 Task: Look for vegan products in the category "Dental Care".
Action: Mouse moved to (253, 121)
Screenshot: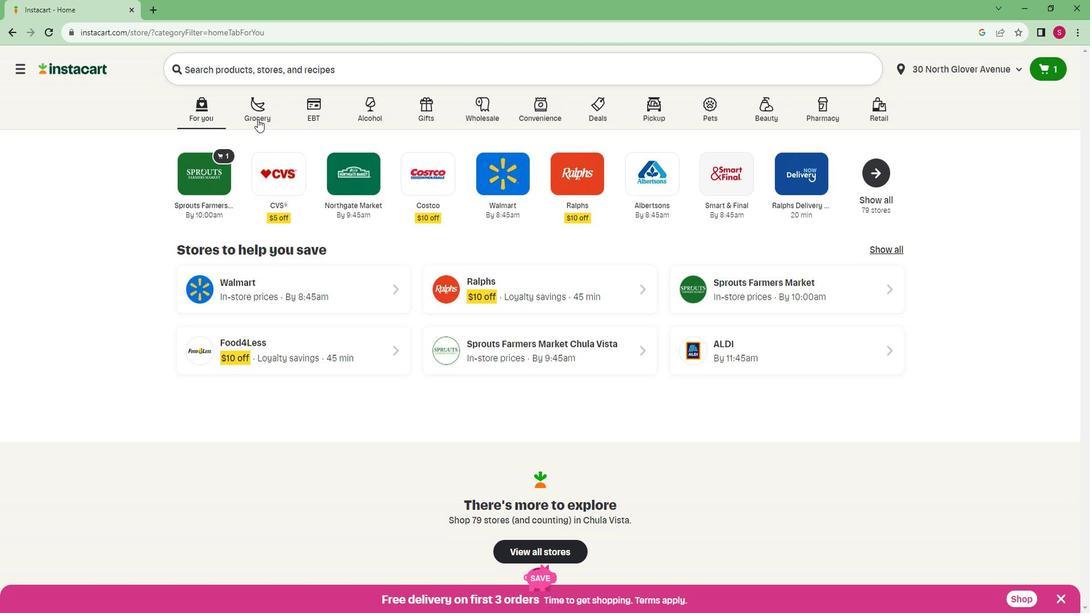 
Action: Mouse pressed left at (253, 121)
Screenshot: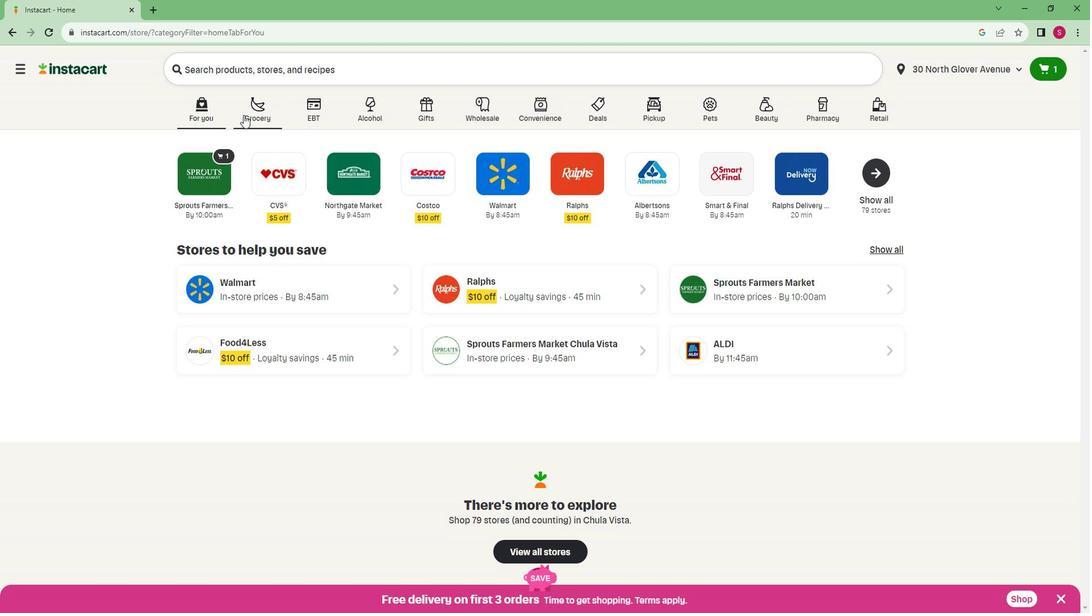 
Action: Mouse moved to (267, 320)
Screenshot: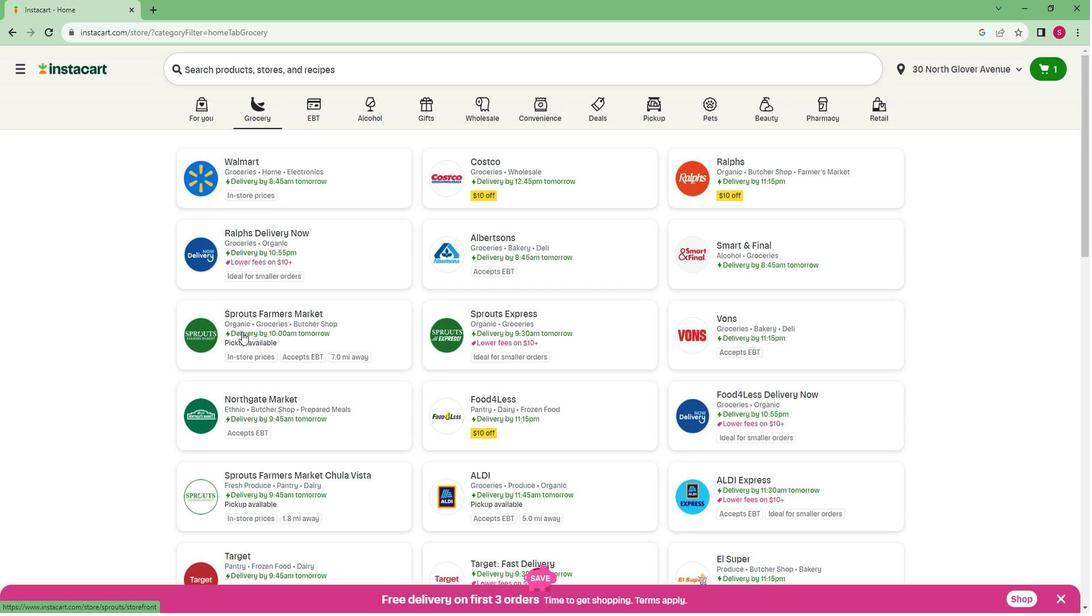 
Action: Mouse pressed left at (267, 320)
Screenshot: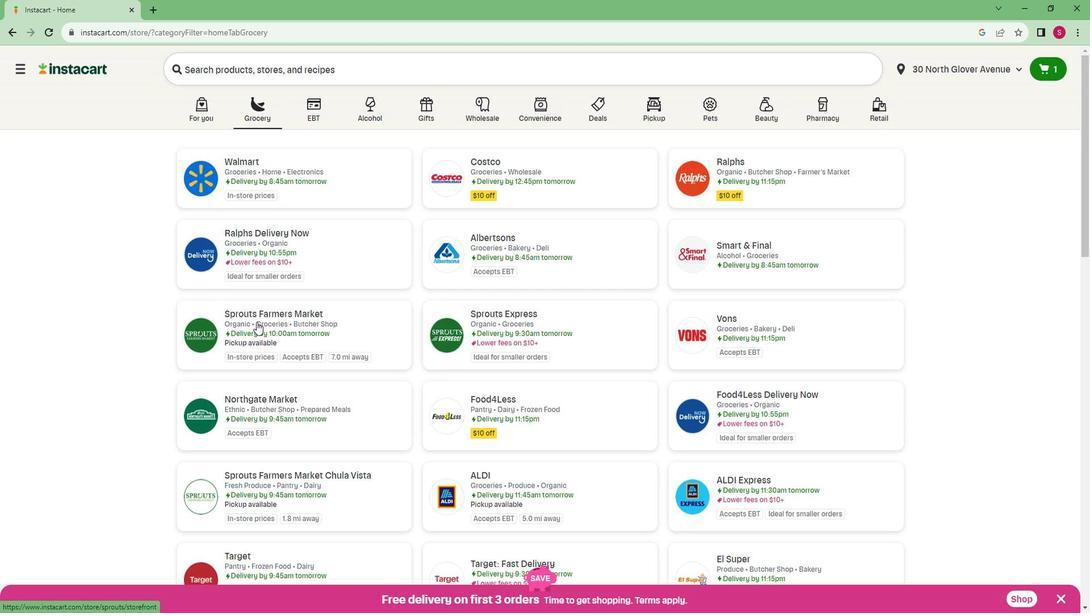 
Action: Mouse moved to (57, 419)
Screenshot: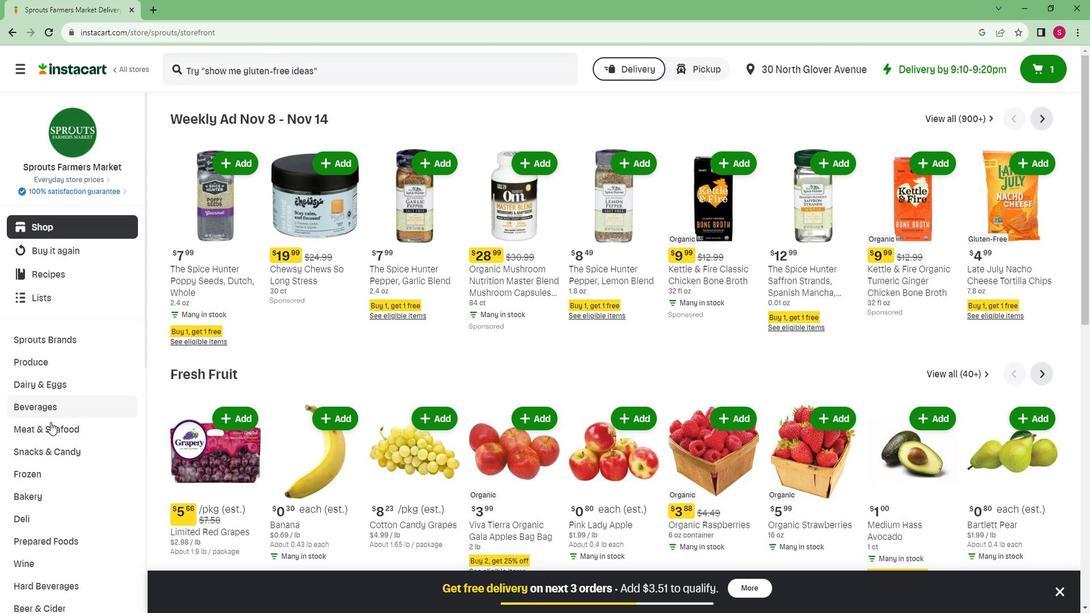 
Action: Mouse scrolled (57, 419) with delta (0, 0)
Screenshot: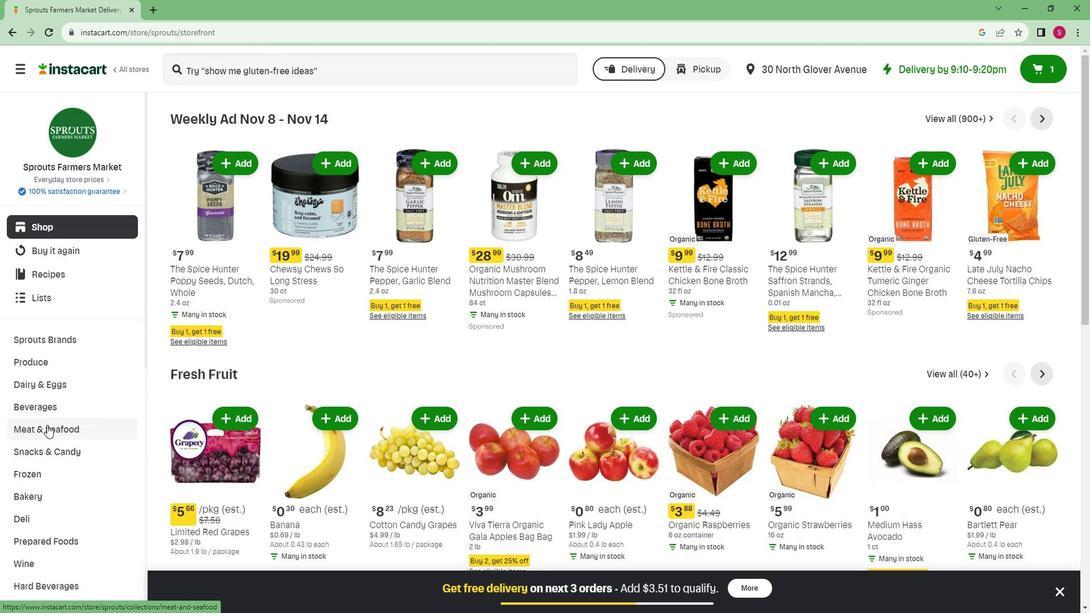 
Action: Mouse scrolled (57, 419) with delta (0, 0)
Screenshot: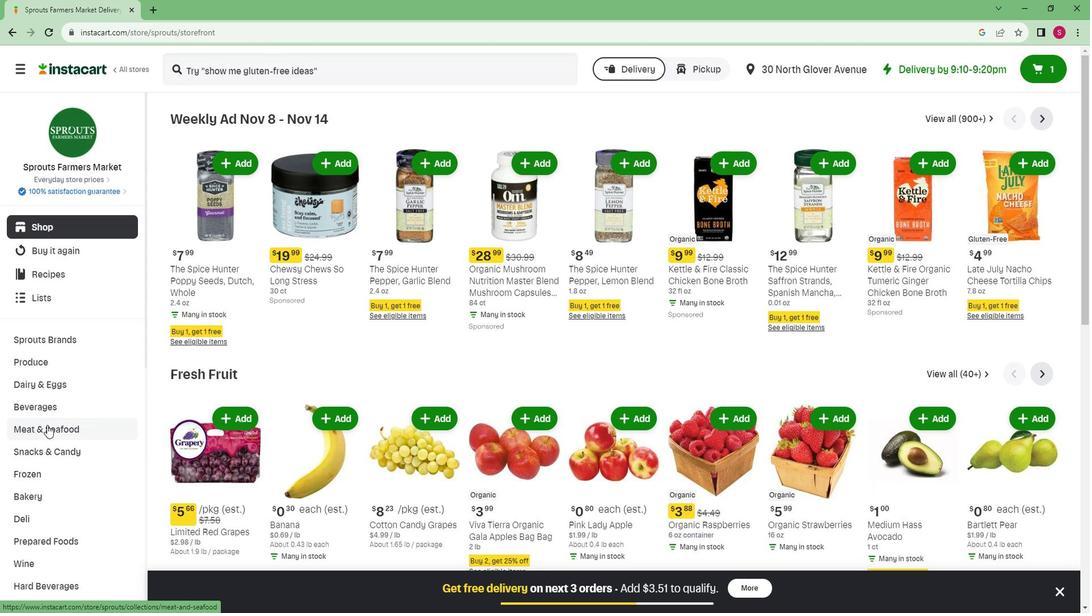 
Action: Mouse scrolled (57, 419) with delta (0, 0)
Screenshot: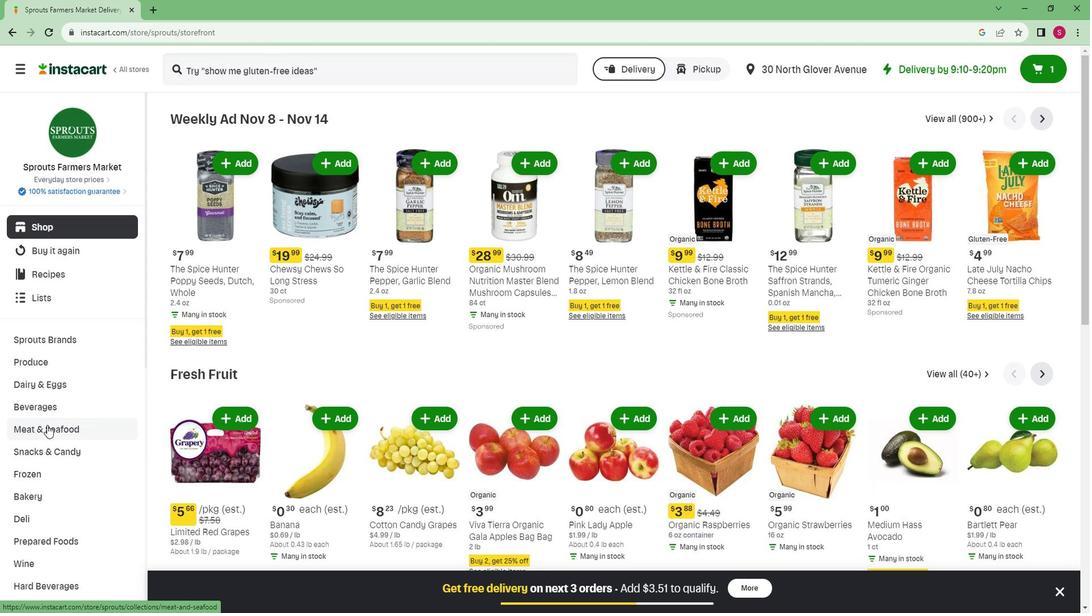 
Action: Mouse scrolled (57, 419) with delta (0, 0)
Screenshot: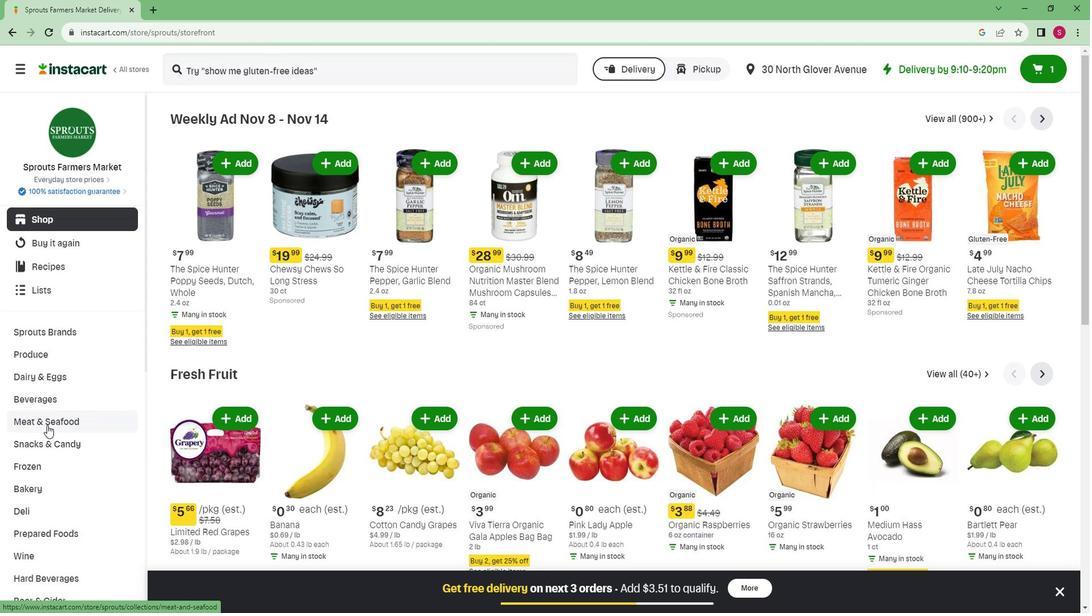 
Action: Mouse scrolled (57, 419) with delta (0, 0)
Screenshot: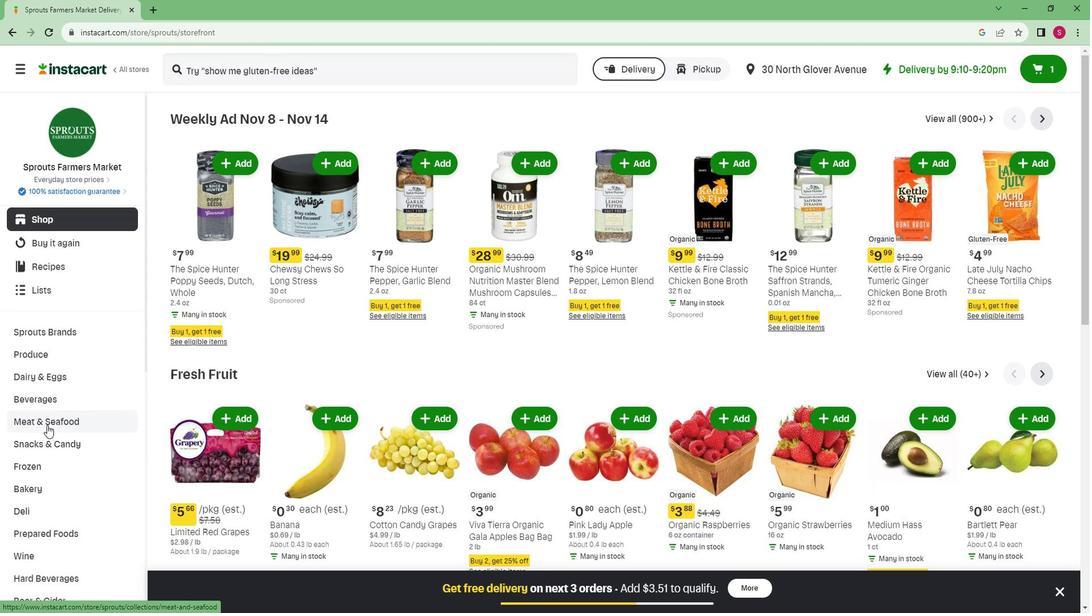 
Action: Mouse scrolled (57, 419) with delta (0, 0)
Screenshot: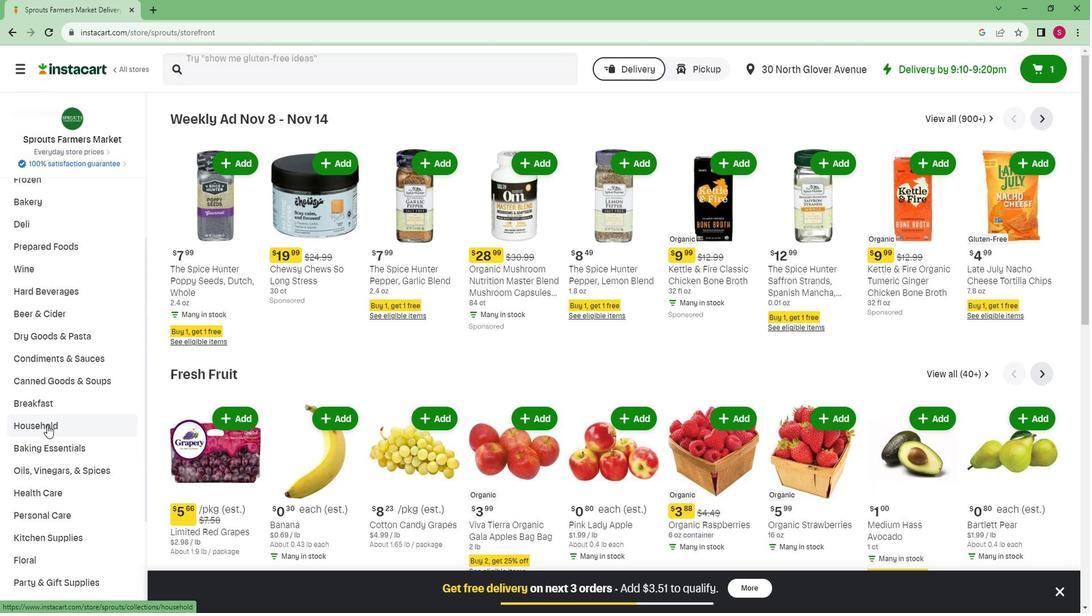 
Action: Mouse scrolled (57, 419) with delta (0, 0)
Screenshot: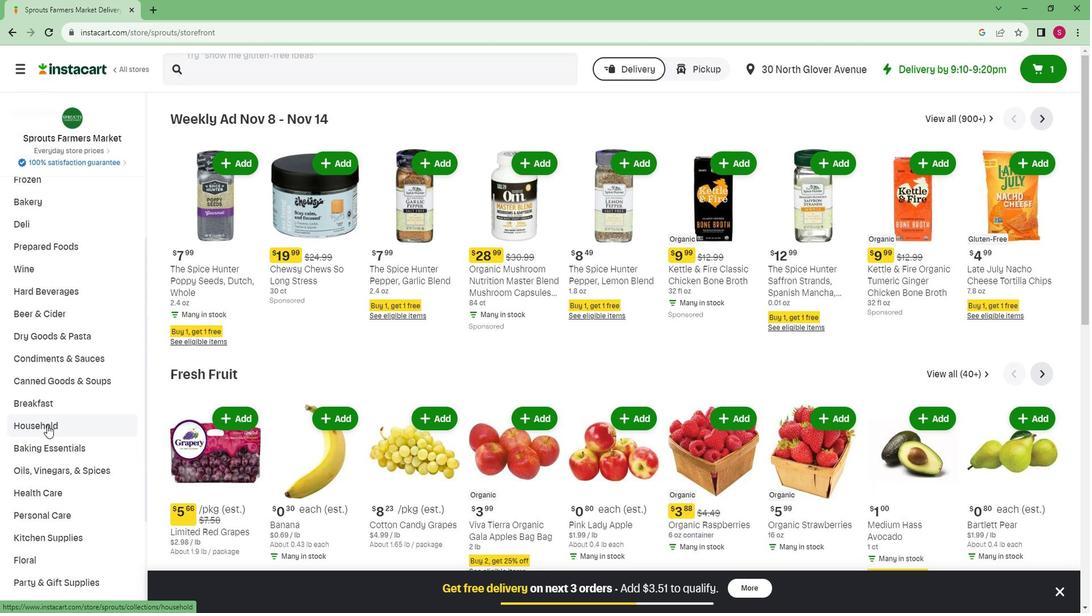 
Action: Mouse scrolled (57, 419) with delta (0, 0)
Screenshot: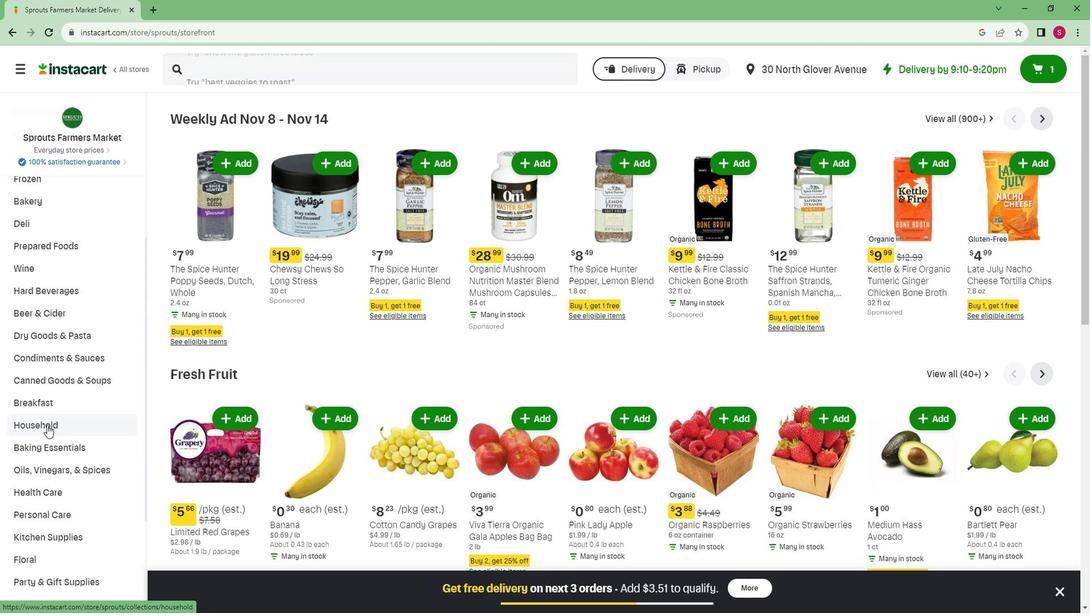
Action: Mouse scrolled (57, 419) with delta (0, 0)
Screenshot: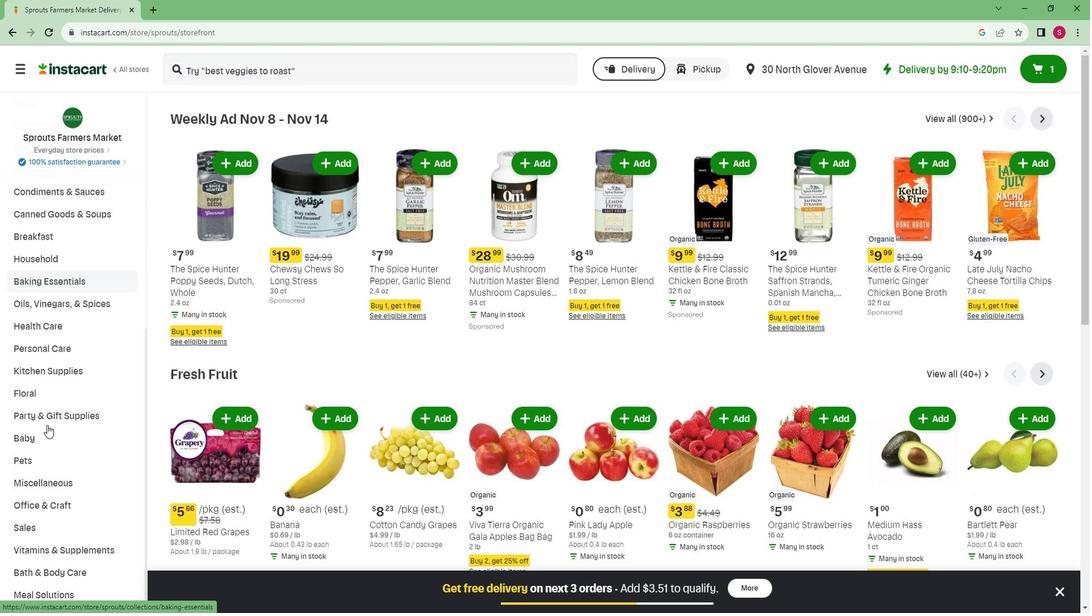 
Action: Mouse scrolled (57, 419) with delta (0, 0)
Screenshot: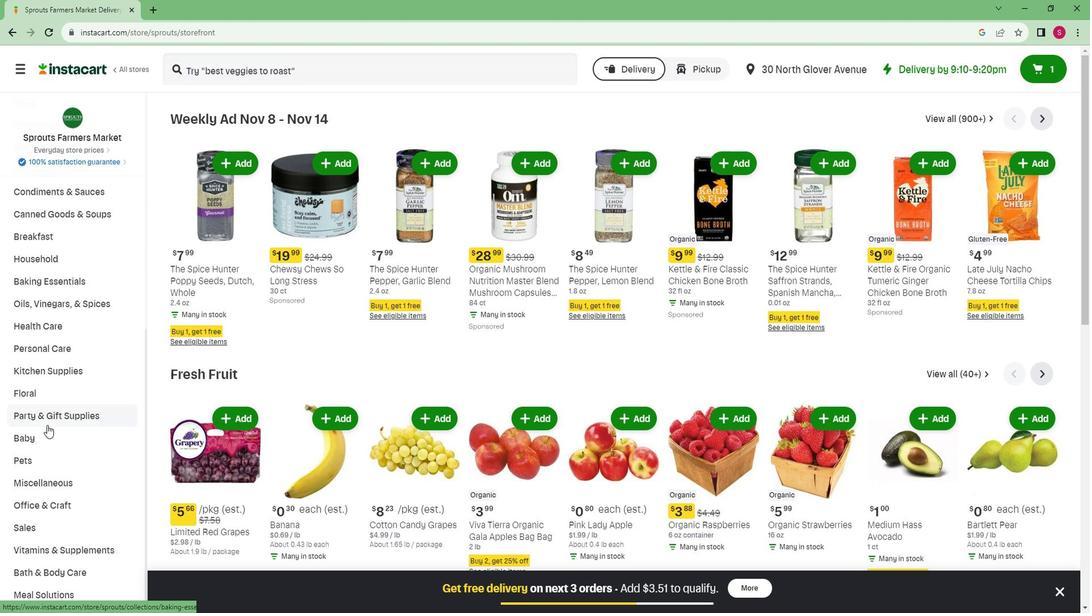
Action: Mouse scrolled (57, 419) with delta (0, 0)
Screenshot: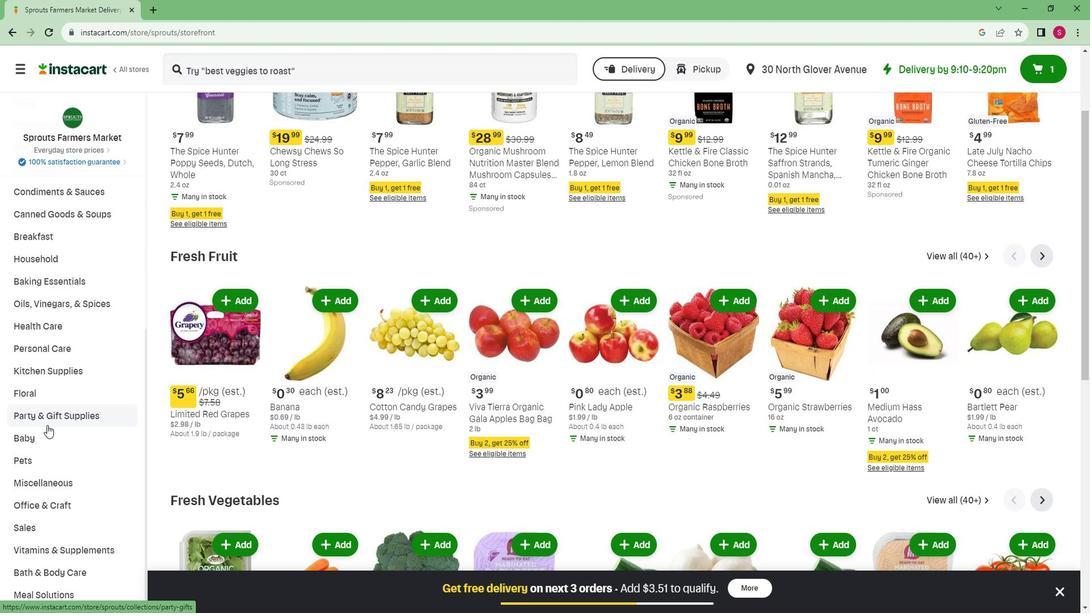 
Action: Mouse moved to (41, 563)
Screenshot: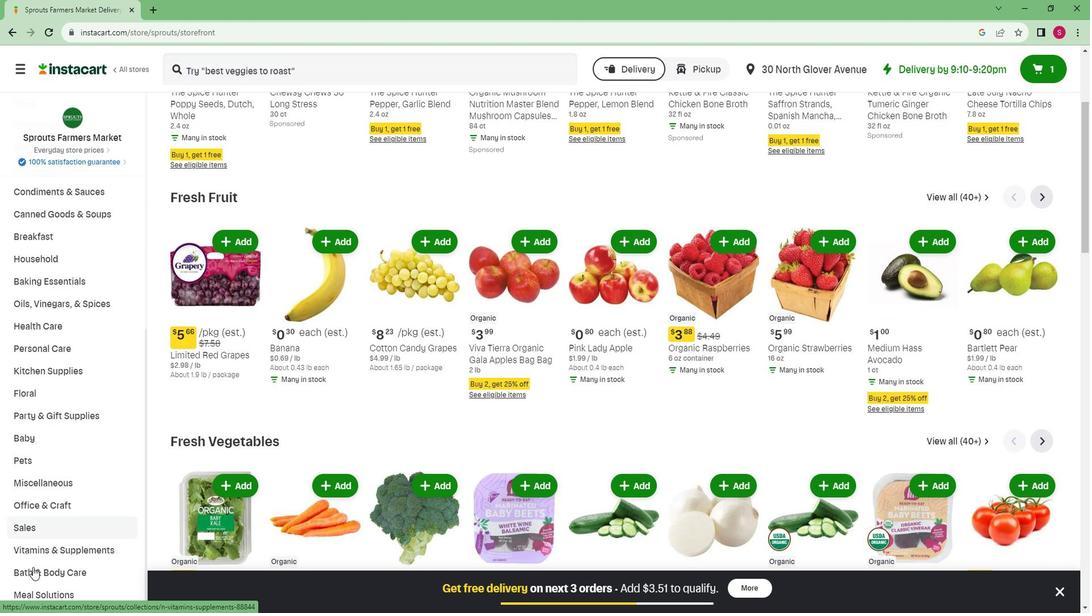 
Action: Mouse pressed left at (41, 563)
Screenshot: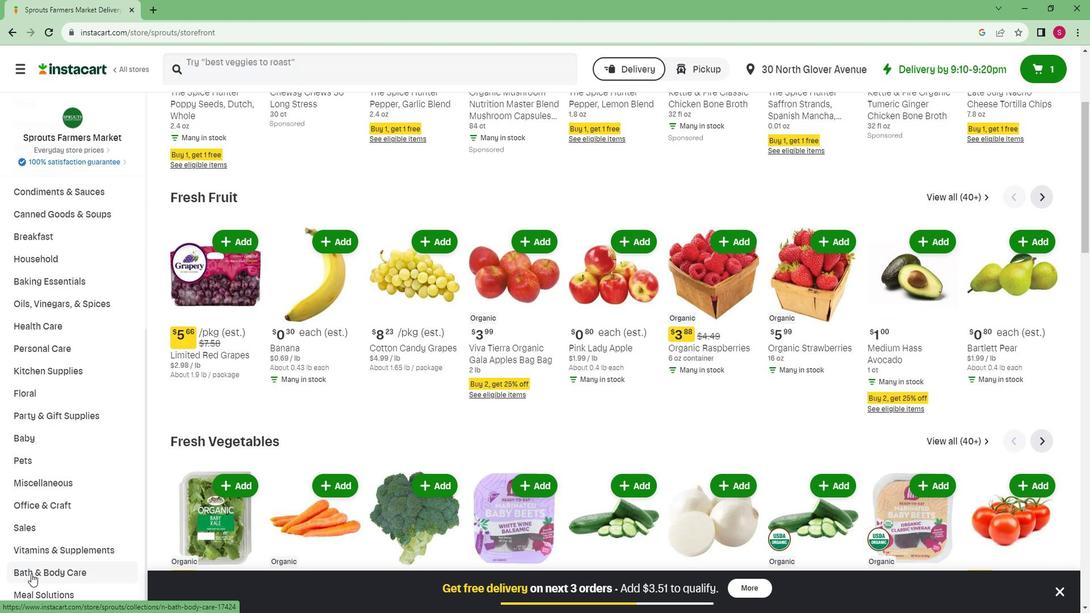 
Action: Mouse moved to (763, 155)
Screenshot: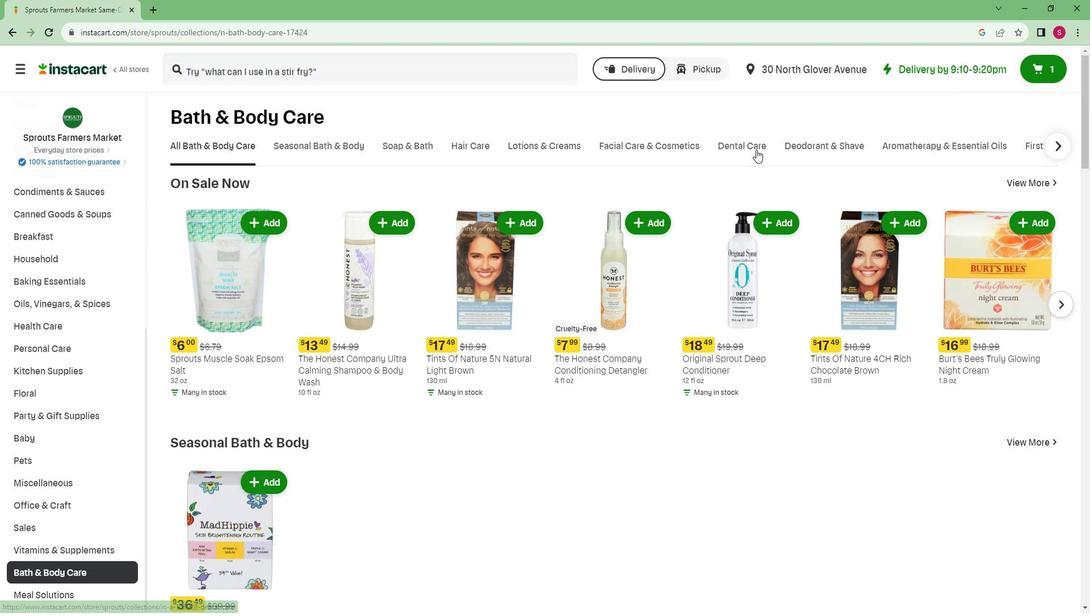 
Action: Mouse pressed left at (763, 155)
Screenshot: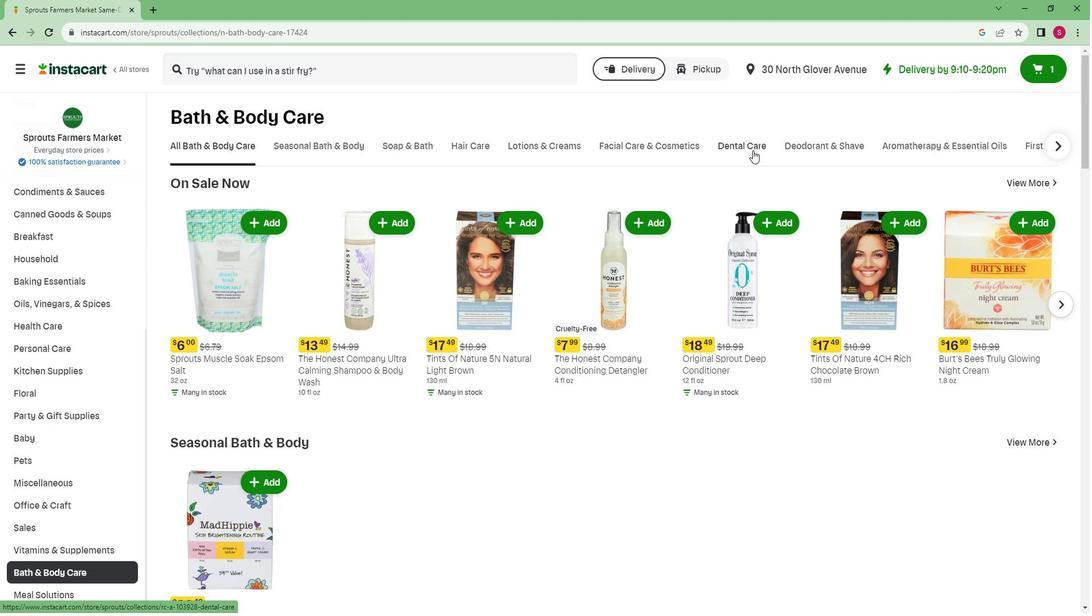 
Action: Mouse moved to (266, 194)
Screenshot: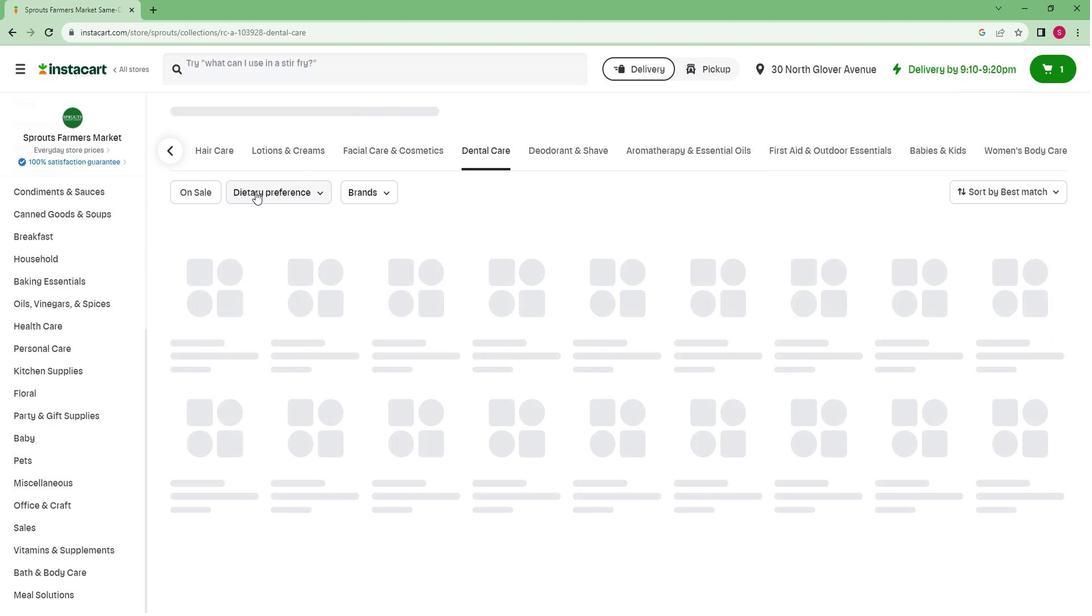 
Action: Mouse pressed left at (266, 194)
Screenshot: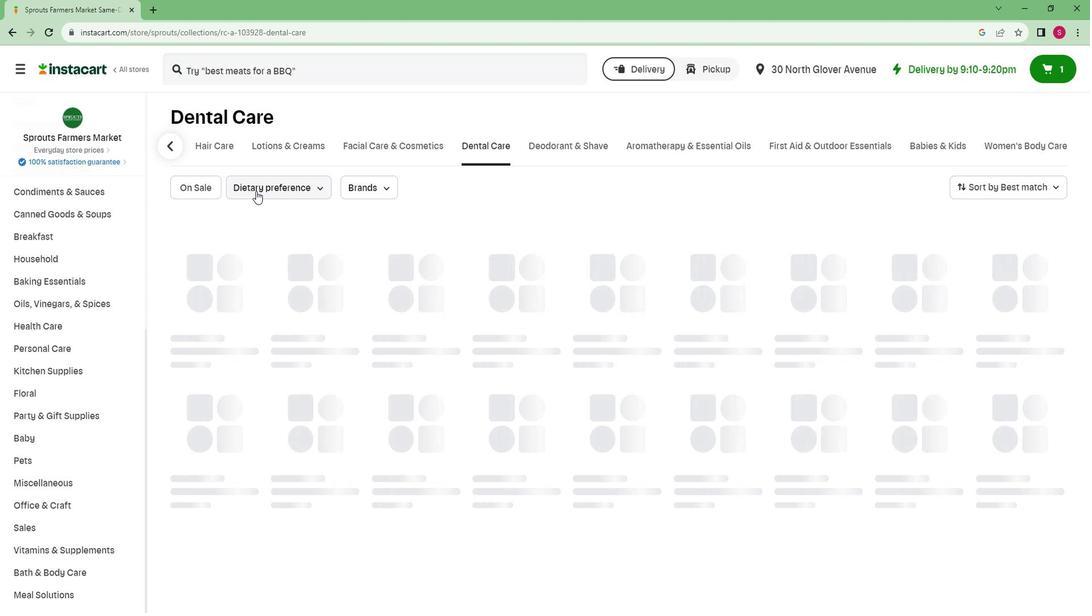 
Action: Mouse moved to (259, 252)
Screenshot: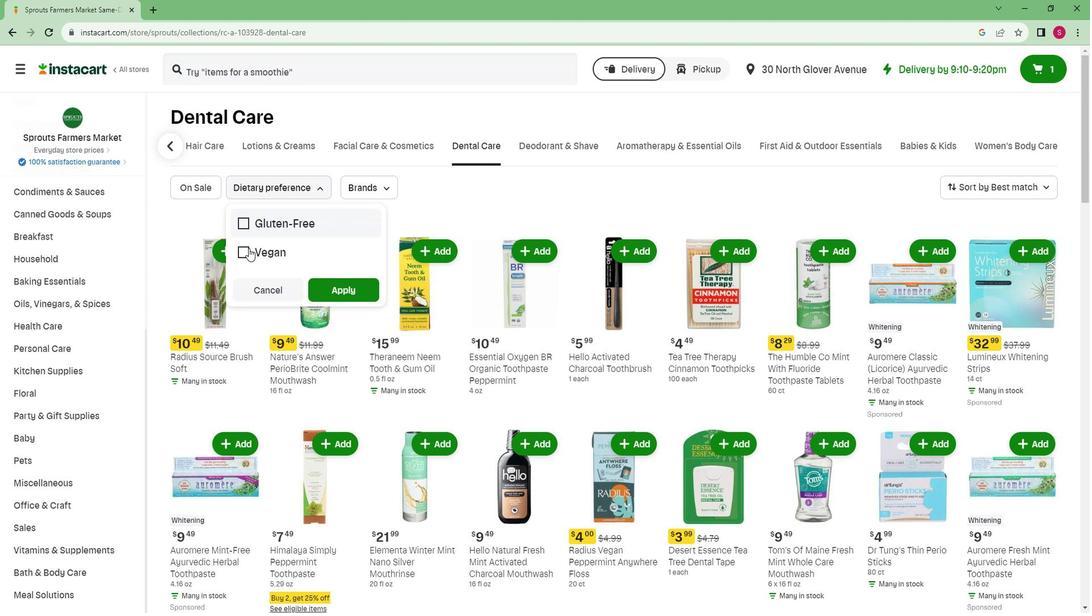 
Action: Mouse pressed left at (259, 252)
Screenshot: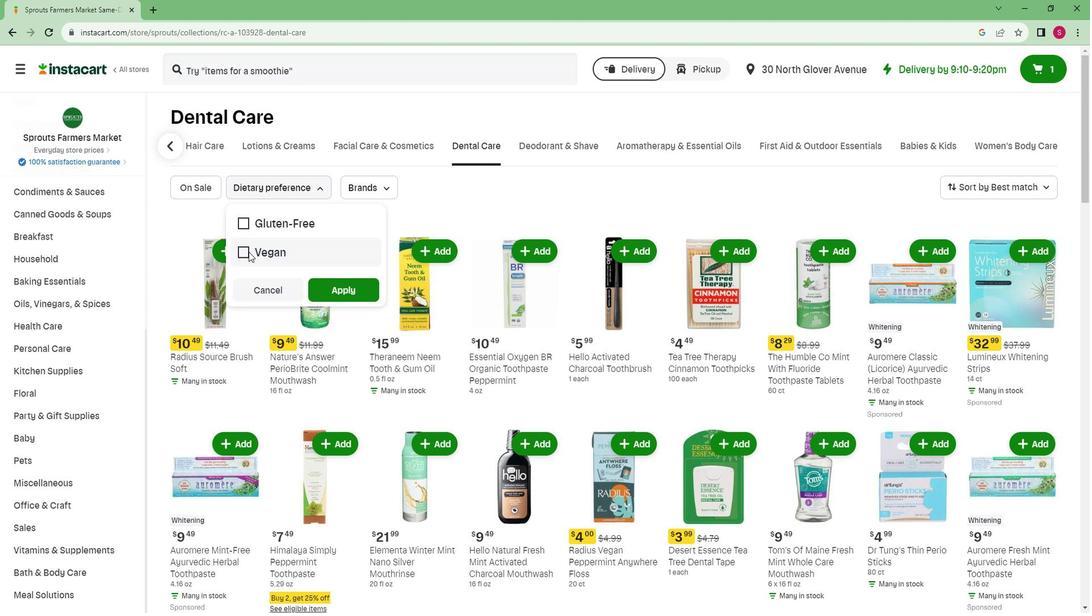 
Action: Mouse moved to (377, 297)
Screenshot: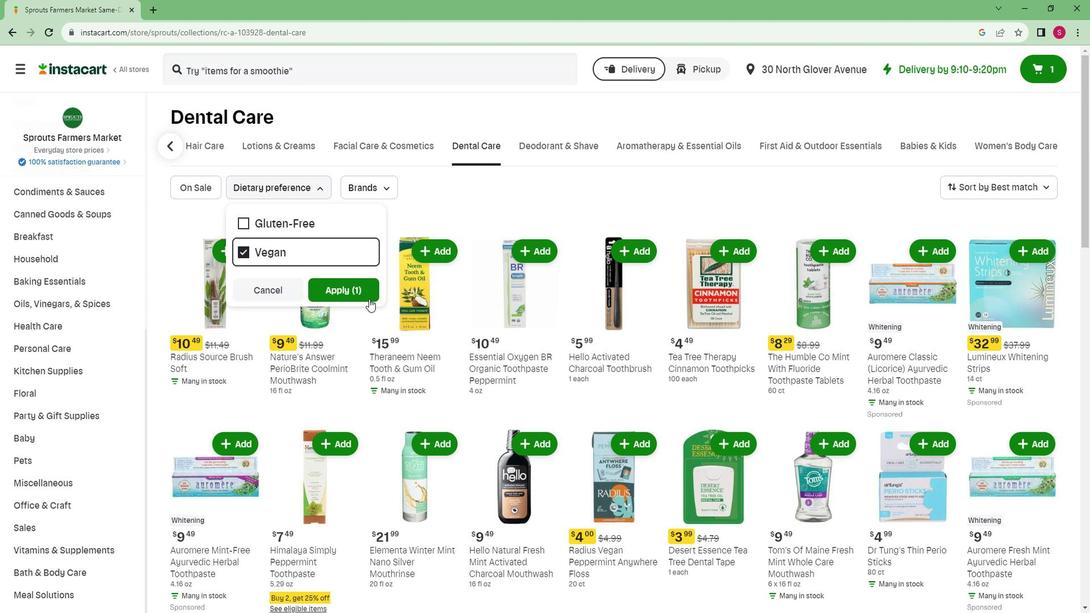 
Action: Mouse pressed left at (377, 297)
Screenshot: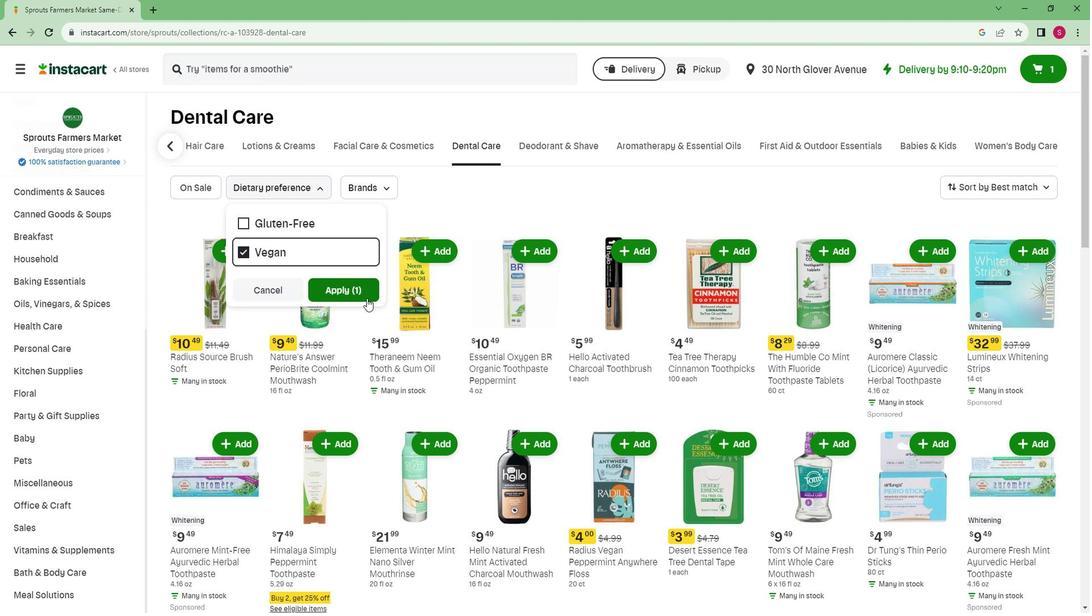 
Action: Mouse moved to (377, 297)
Screenshot: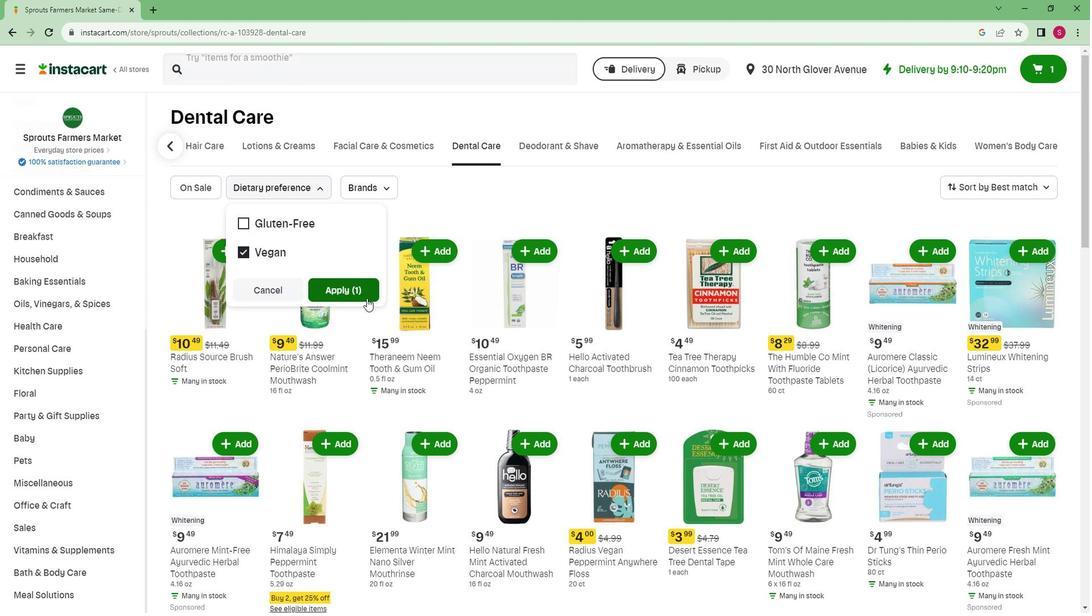 
